 Task: Filter cards with "No members".
Action: Mouse moved to (490, 287)
Screenshot: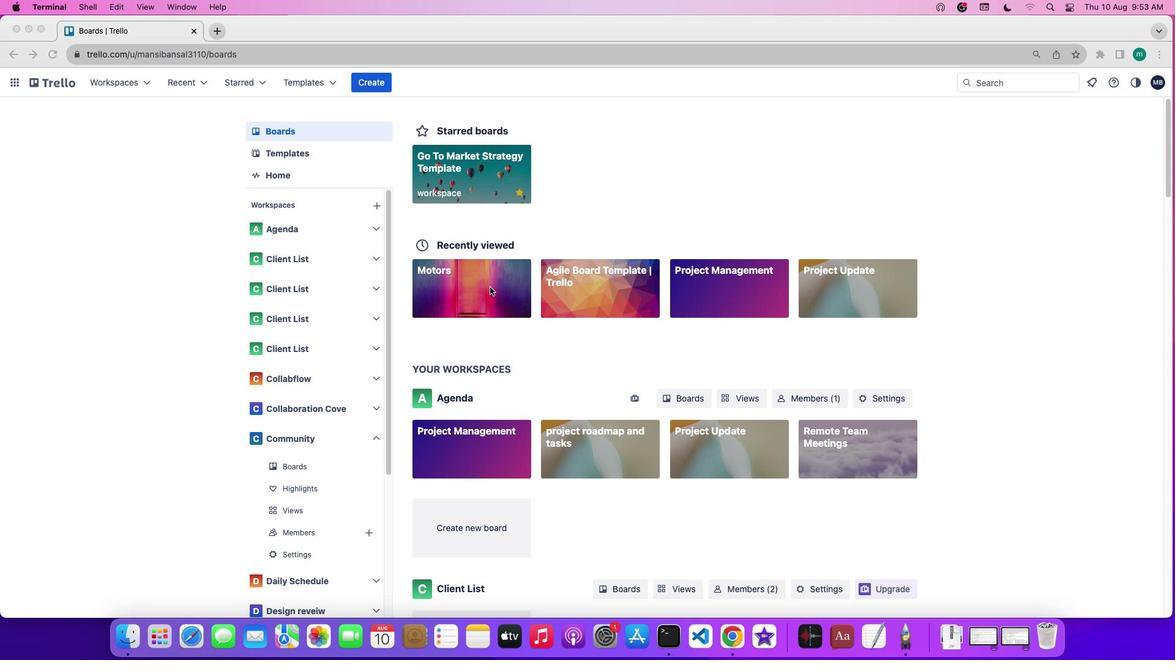 
Action: Mouse pressed left at (490, 287)
Screenshot: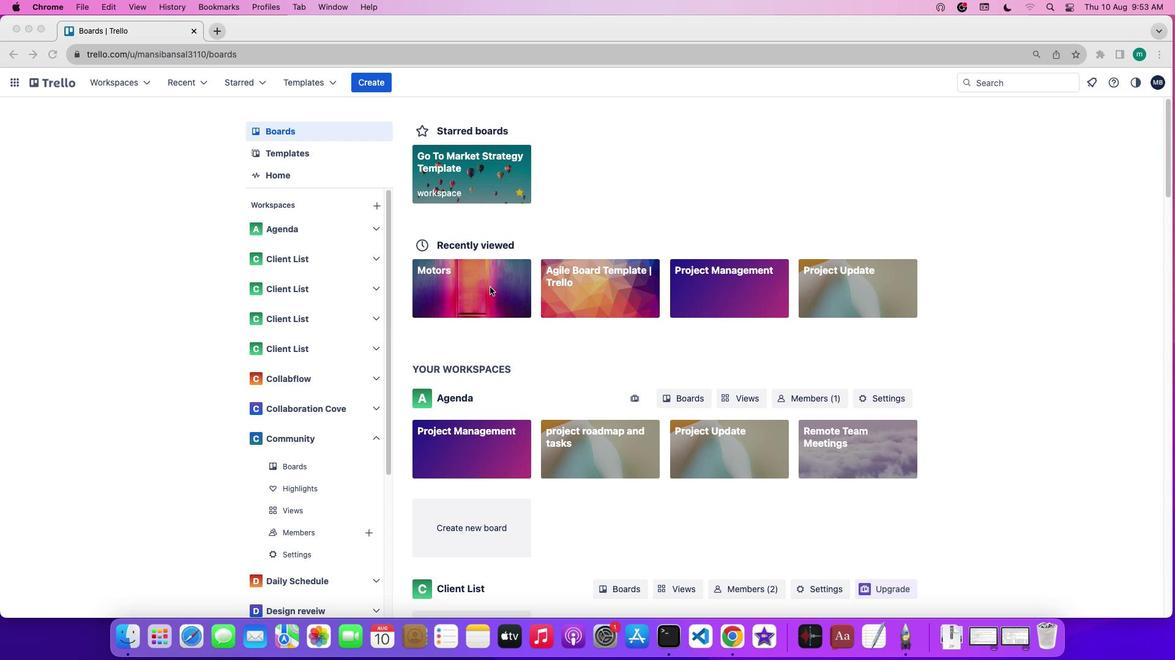 
Action: Mouse pressed left at (490, 287)
Screenshot: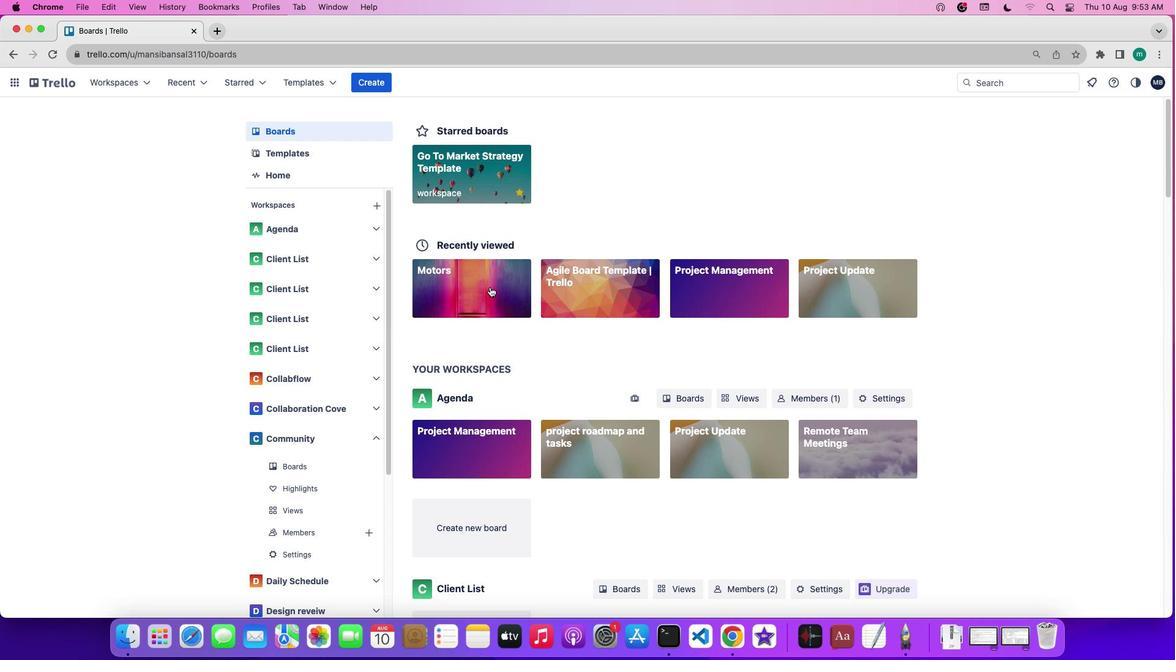 
Action: Mouse moved to (850, 133)
Screenshot: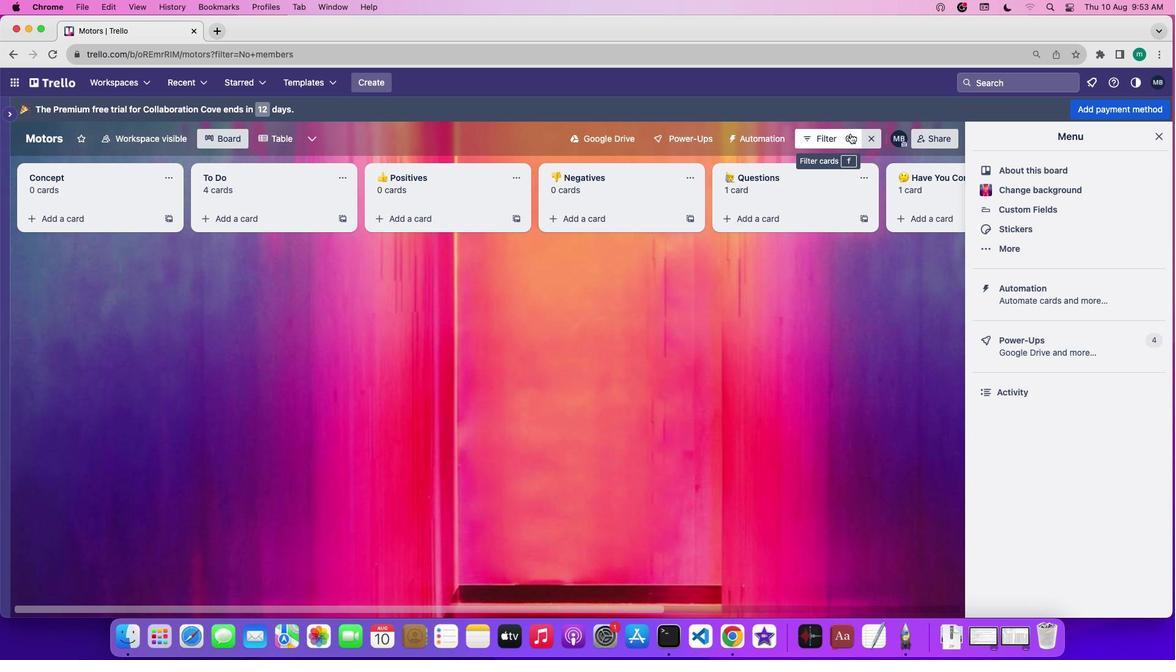 
Action: Mouse pressed left at (850, 133)
Screenshot: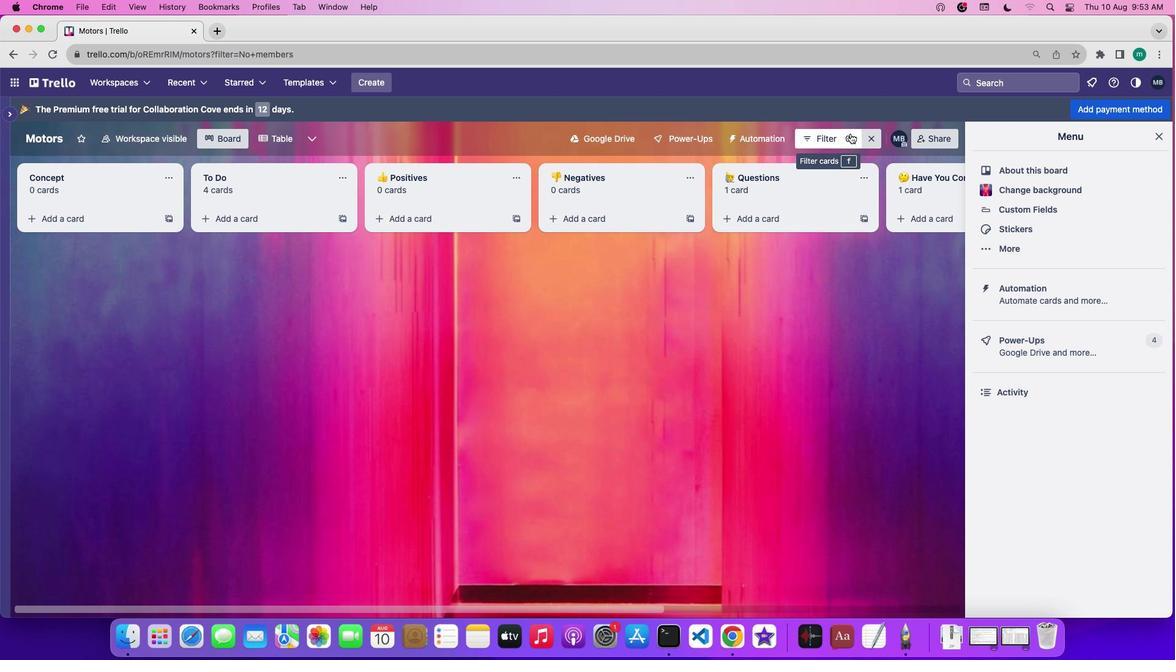 
Action: Mouse moved to (1012, 170)
Screenshot: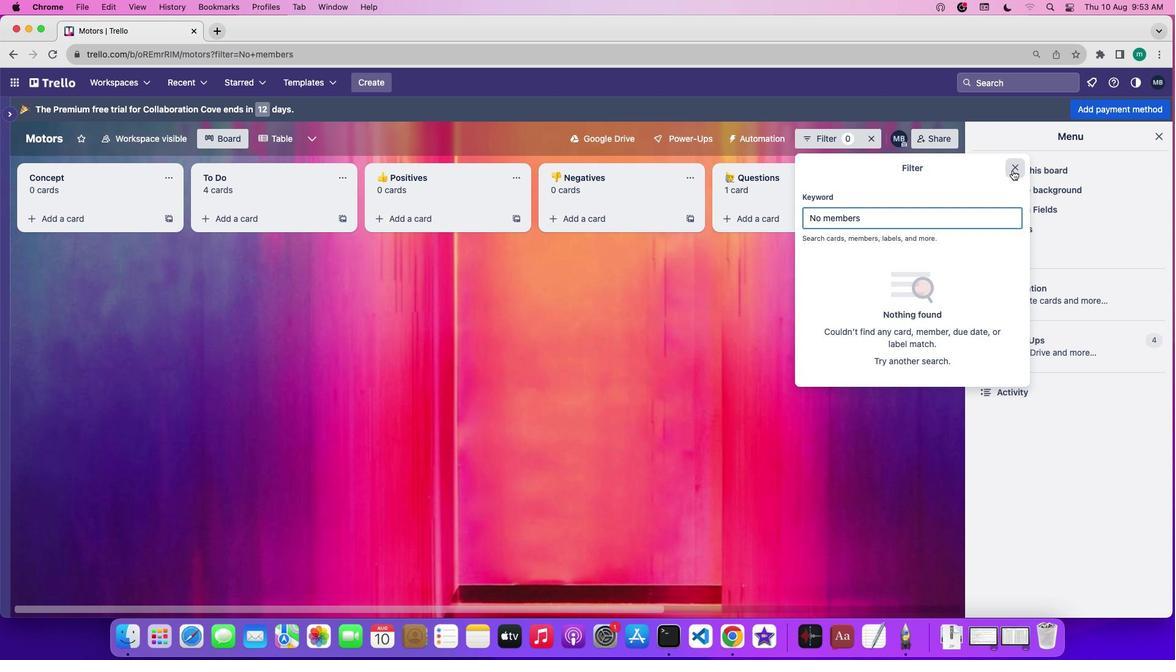 
Action: Mouse pressed left at (1012, 170)
Screenshot: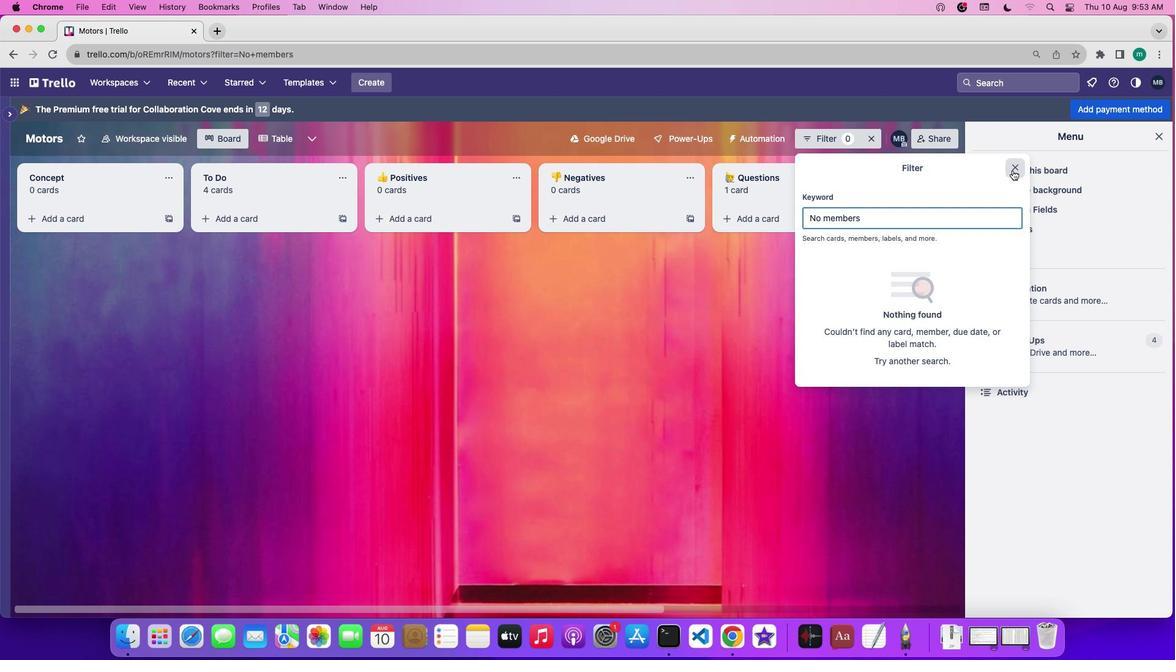 
Action: Mouse moved to (870, 146)
Screenshot: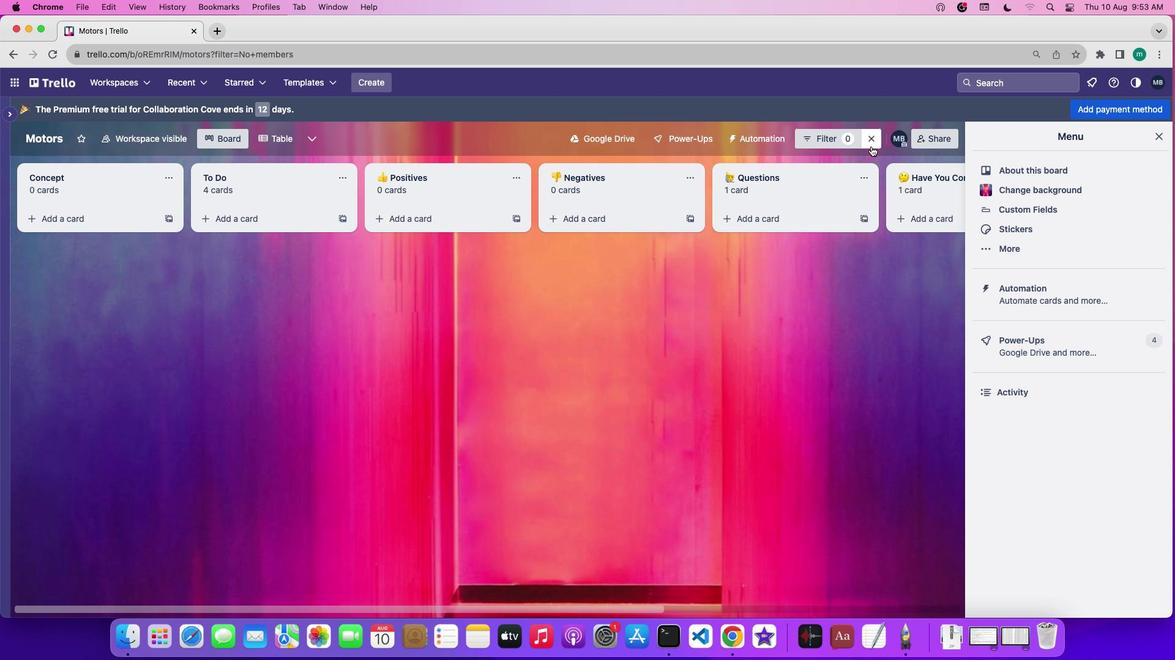 
Action: Mouse pressed left at (870, 146)
Screenshot: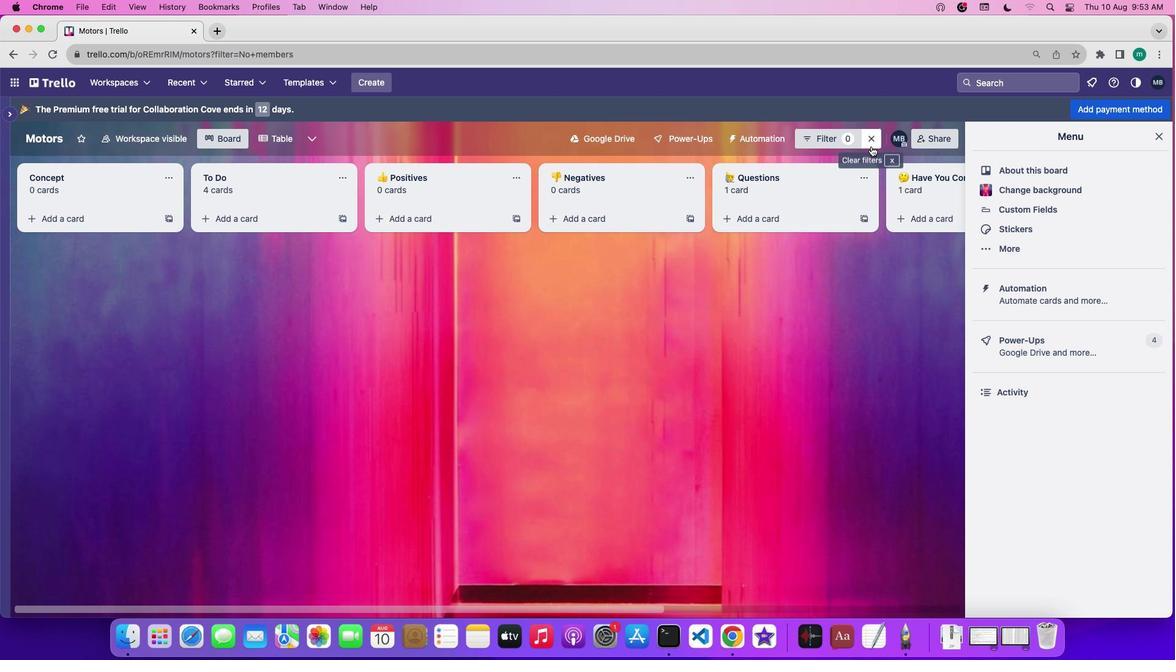 
Action: Mouse moved to (861, 145)
Screenshot: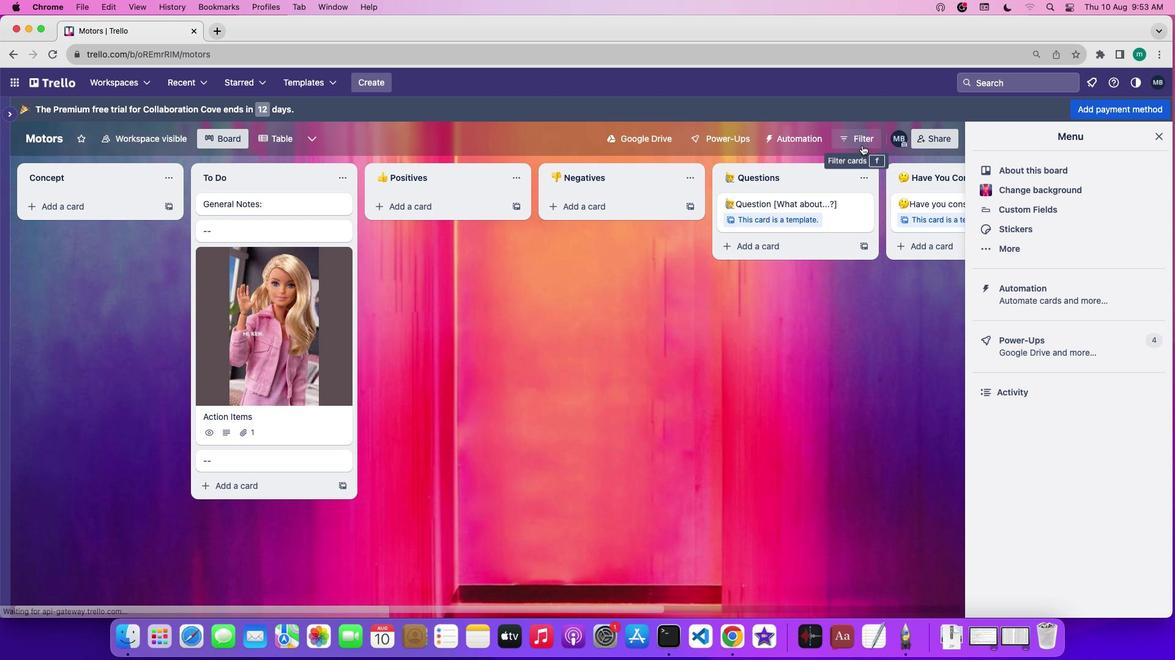 
Action: Mouse pressed left at (861, 145)
Screenshot: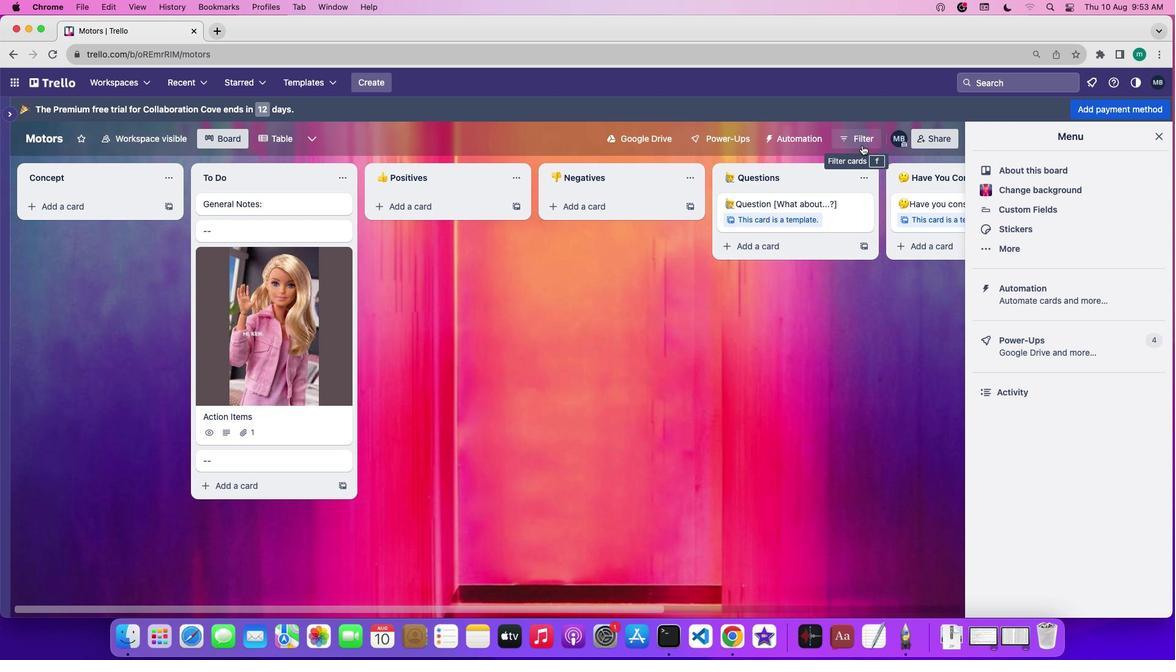 
Action: Mouse moved to (885, 276)
Screenshot: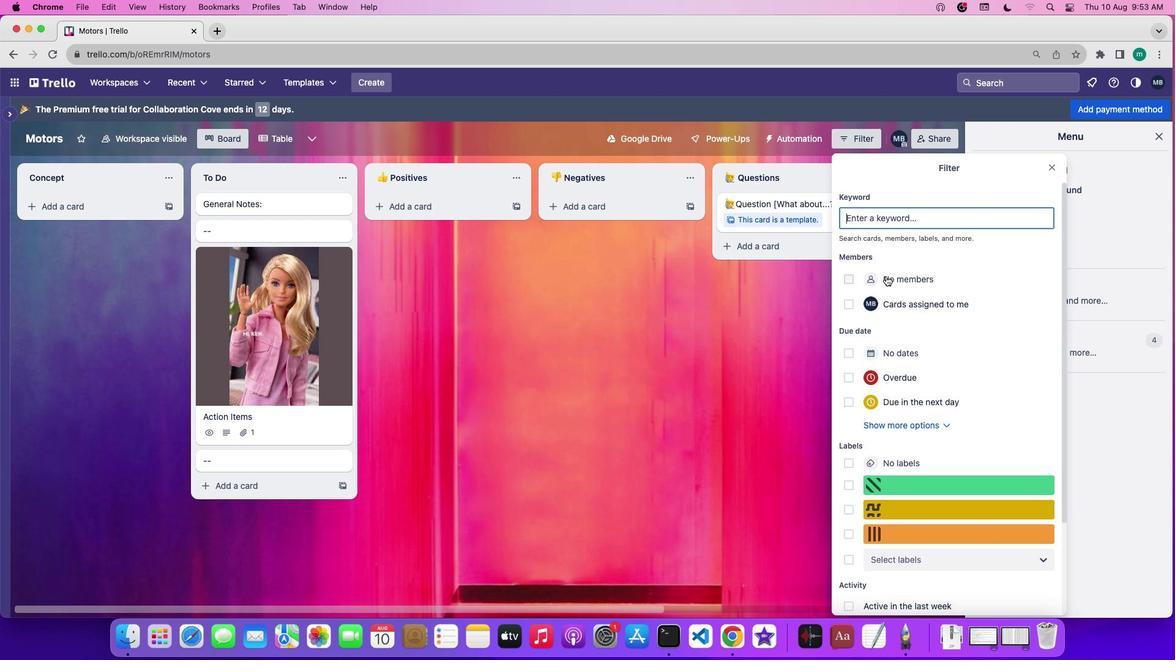
Action: Mouse pressed left at (885, 276)
Screenshot: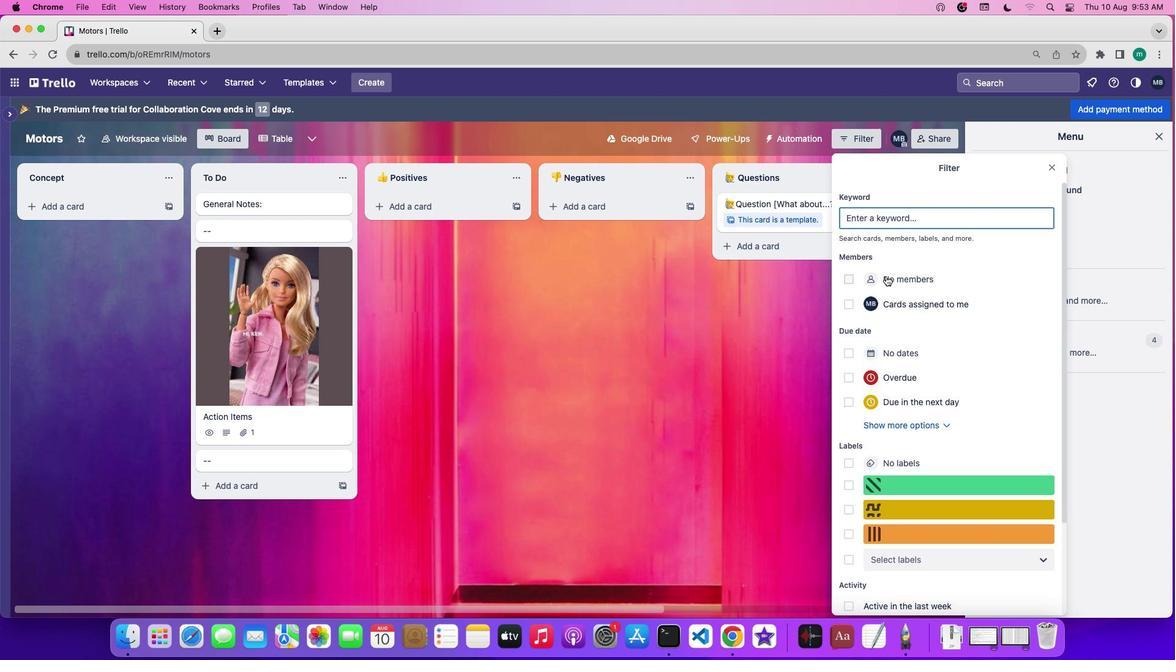 
Action: Mouse moved to (929, 287)
Screenshot: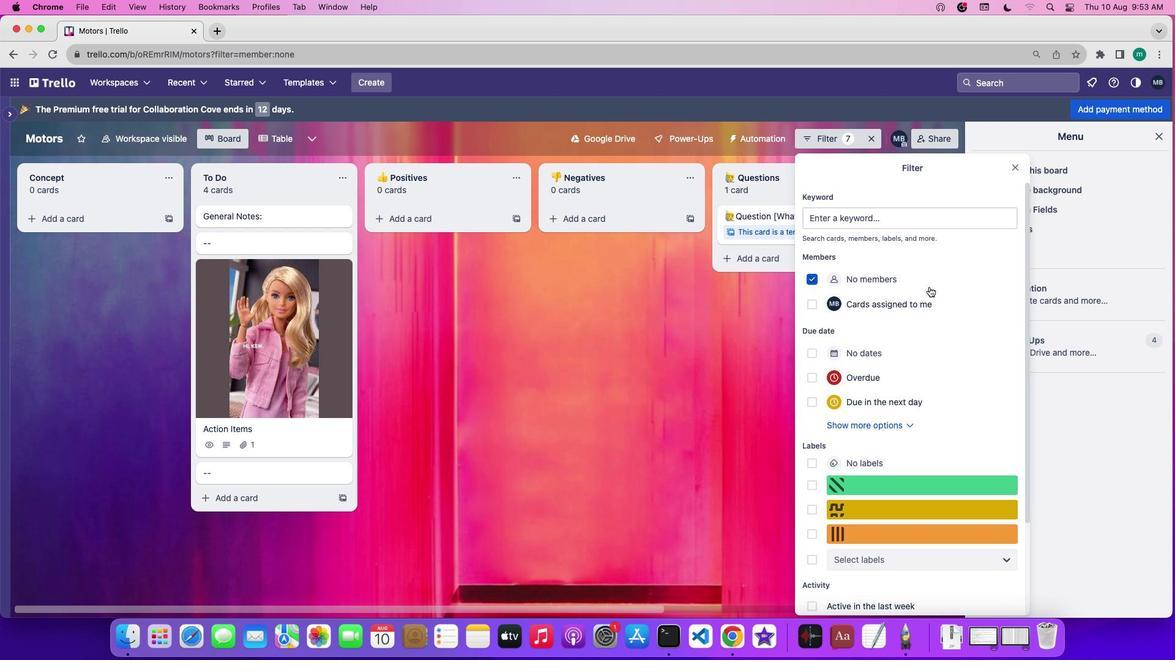 
